Task: Create Card Card0000000248 in Board Board0000000062 in Workspace WS0000000021 in Trello. Create Card Card0000000249 in Board Board0000000063 in Workspace WS0000000021 in Trello. Create Card Card0000000250 in Board Board0000000063 in Workspace WS0000000021 in Trello. Create Card Card0000000251 in Board Board0000000063 in Workspace WS0000000021 in Trello. Create Card Card0000000252 in Board Board0000000063 in Workspace WS0000000021 in Trello
Action: Mouse moved to (422, 442)
Screenshot: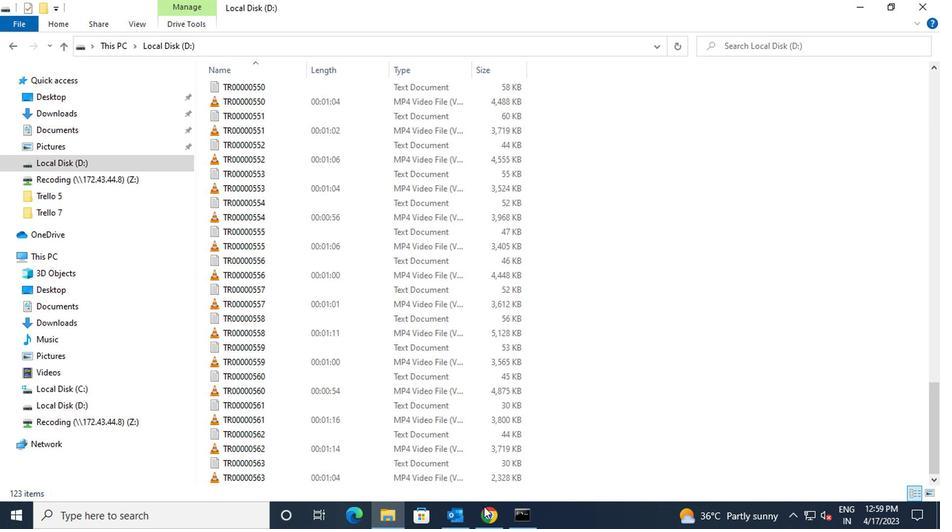 
Action: Mouse pressed left at (422, 442)
Screenshot: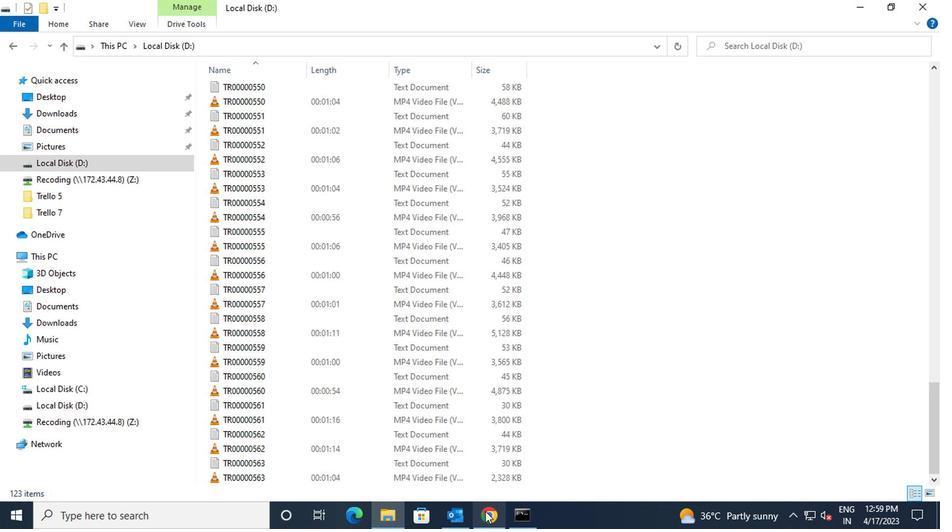 
Action: Mouse moved to (275, 302)
Screenshot: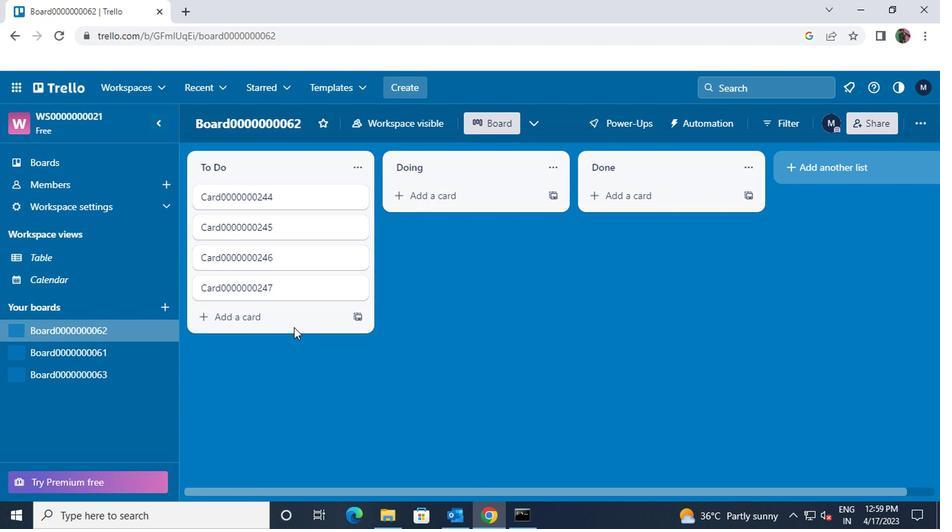 
Action: Mouse pressed left at (275, 302)
Screenshot: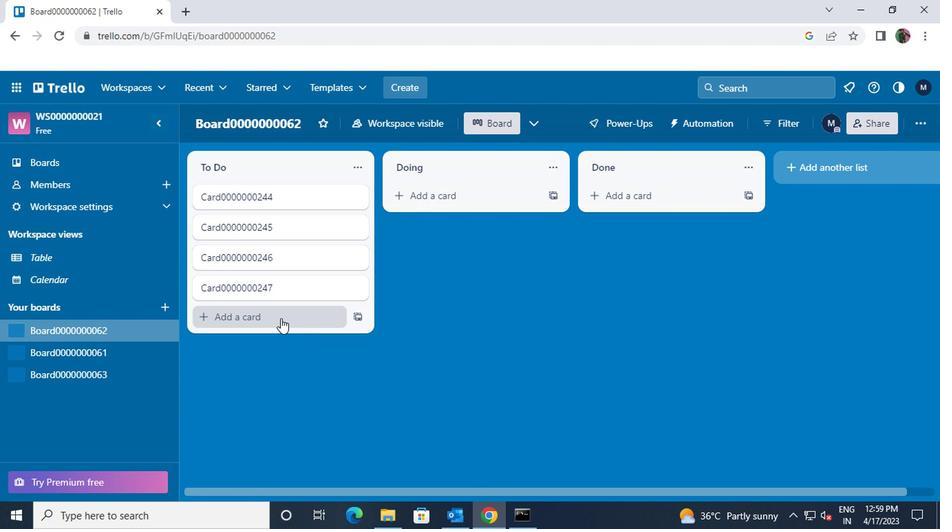 
Action: Key pressed <Key.shift>CARD0000000248
Screenshot: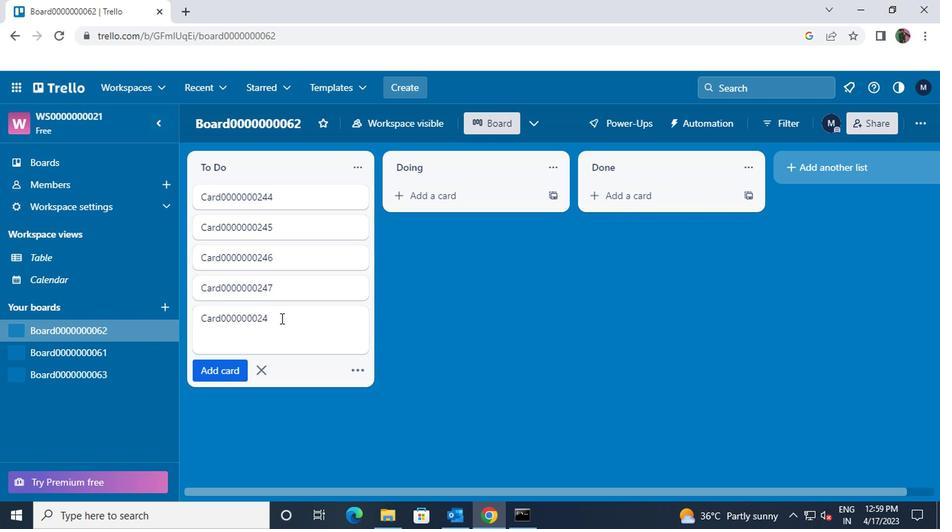 
Action: Mouse moved to (242, 336)
Screenshot: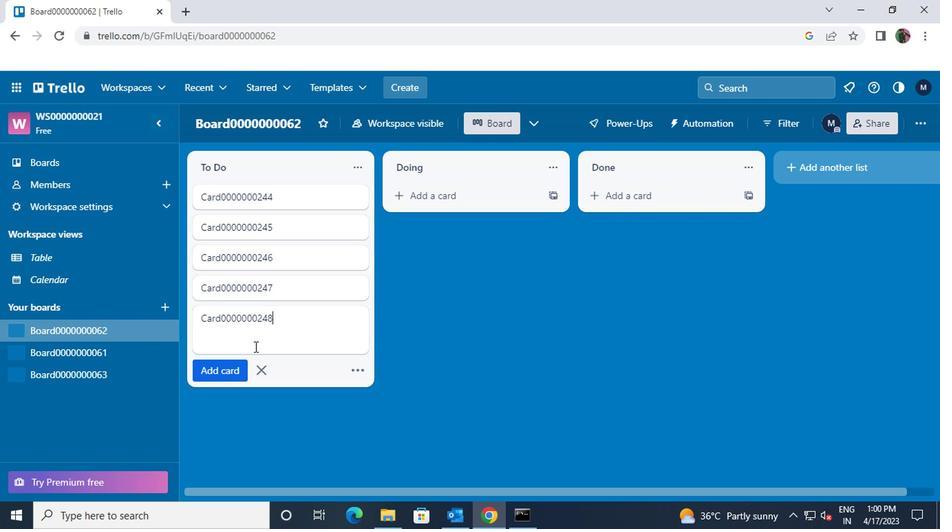 
Action: Mouse pressed left at (242, 336)
Screenshot: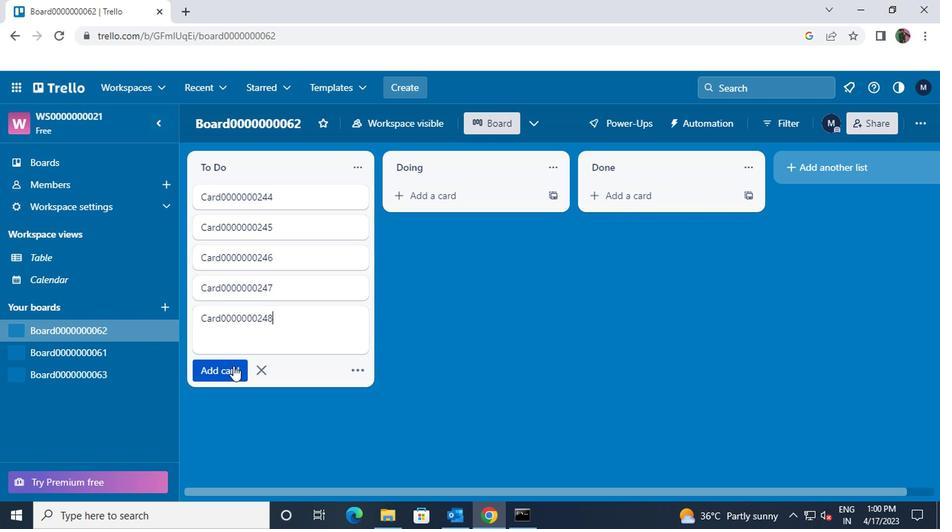 
Action: Mouse moved to (143, 343)
Screenshot: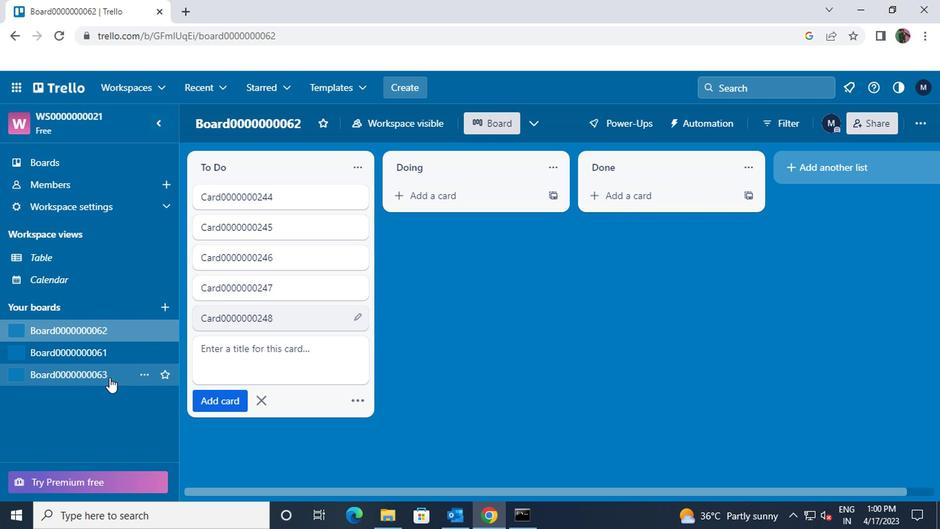 
Action: Mouse pressed left at (143, 343)
Screenshot: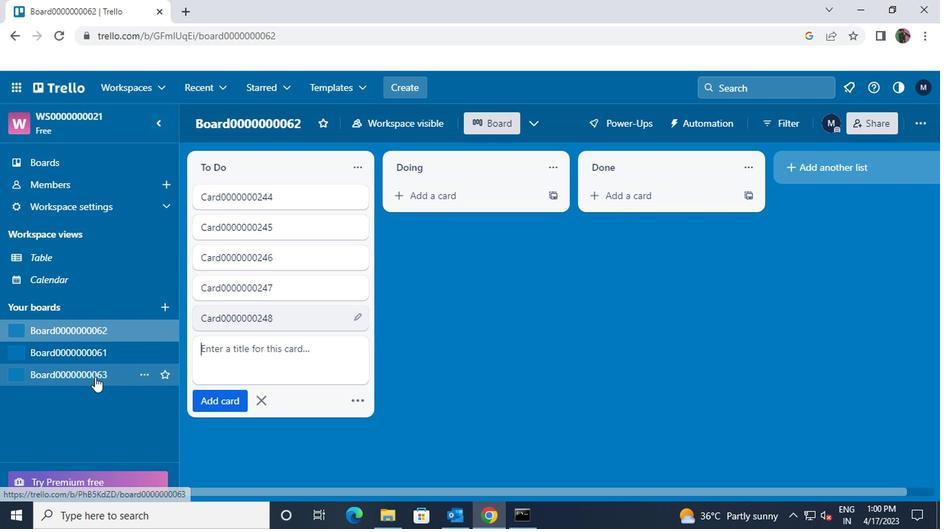
Action: Mouse moved to (230, 212)
Screenshot: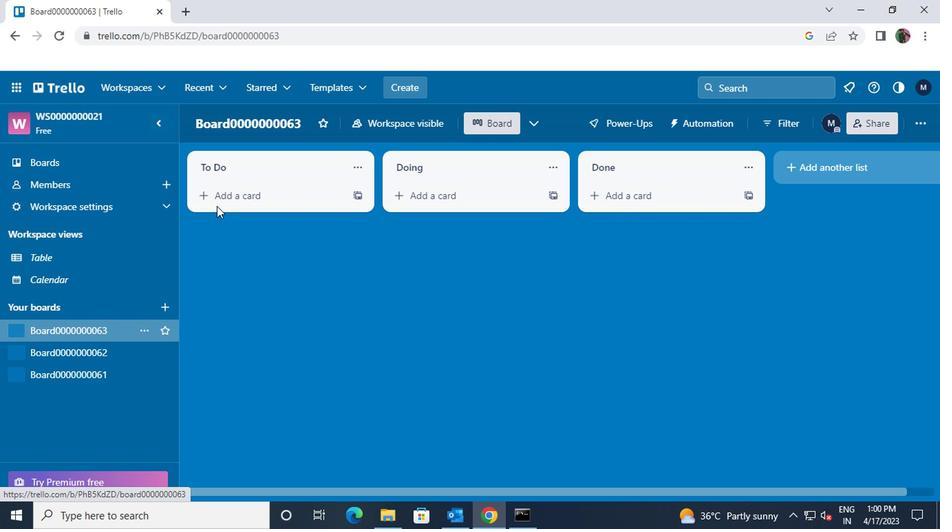
Action: Mouse pressed left at (230, 212)
Screenshot: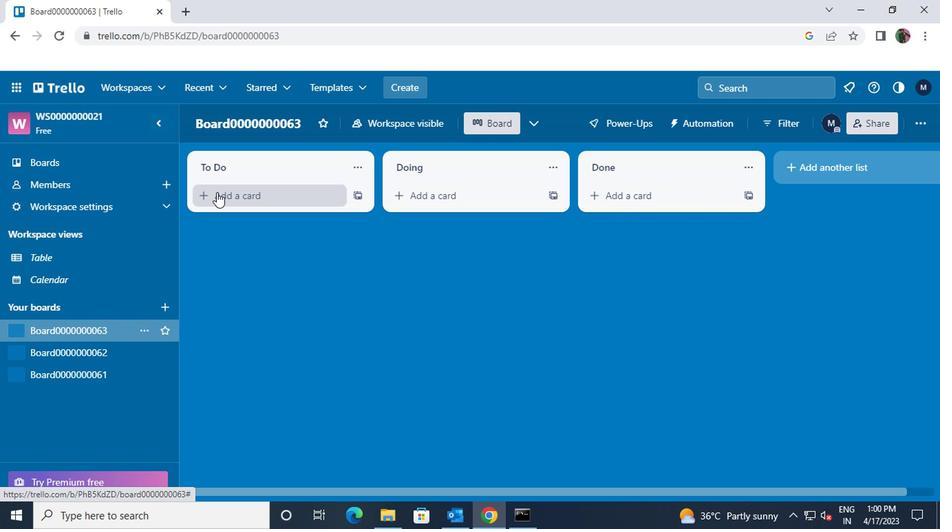 
Action: Key pressed <Key.shift>CARD0000000249
Screenshot: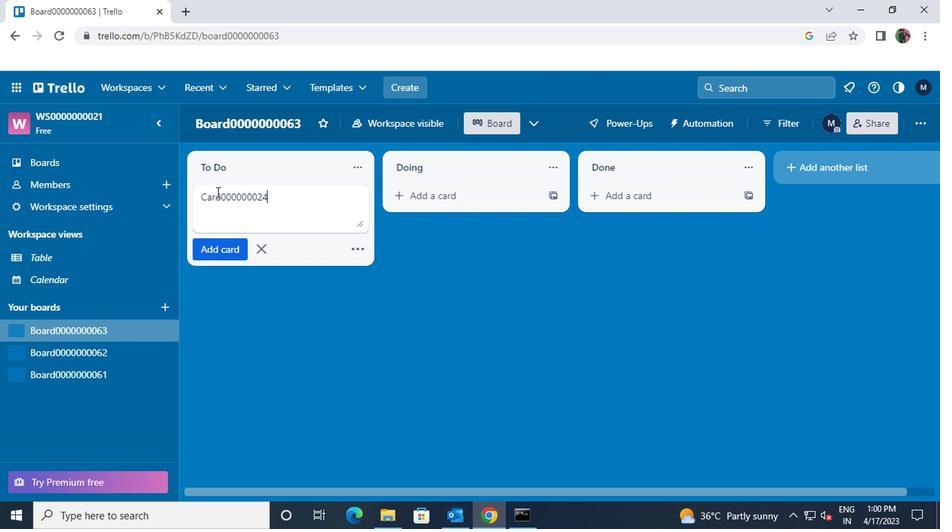
Action: Mouse moved to (239, 251)
Screenshot: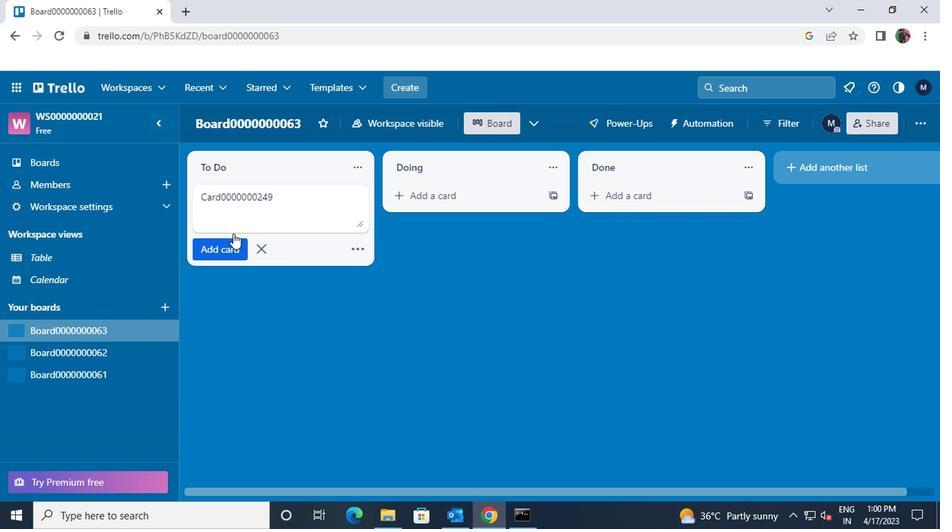 
Action: Mouse pressed left at (239, 251)
Screenshot: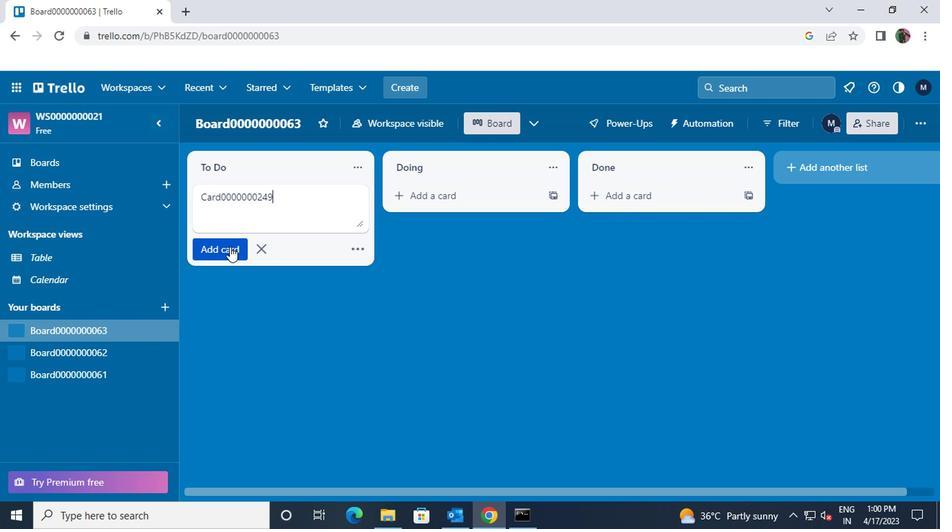 
Action: Mouse moved to (236, 240)
Screenshot: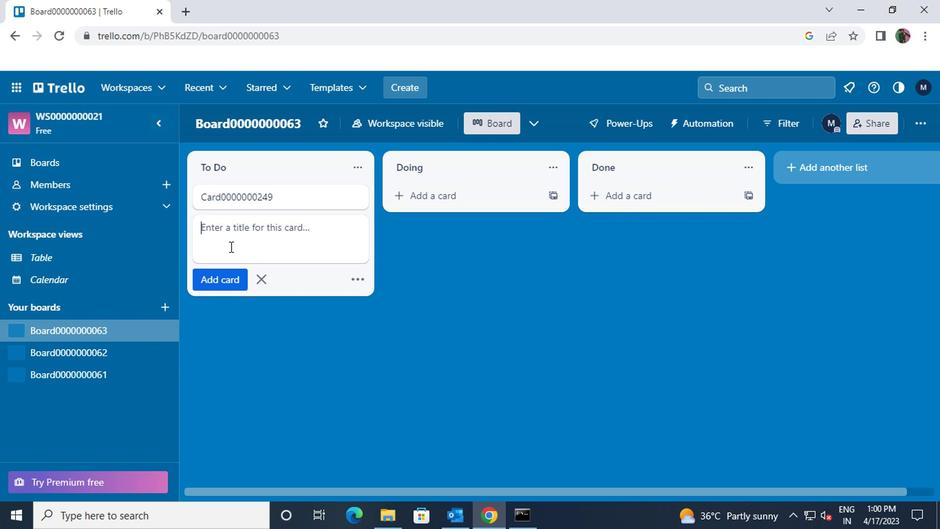 
Action: Key pressed <Key.shift>CARD0000000250
Screenshot: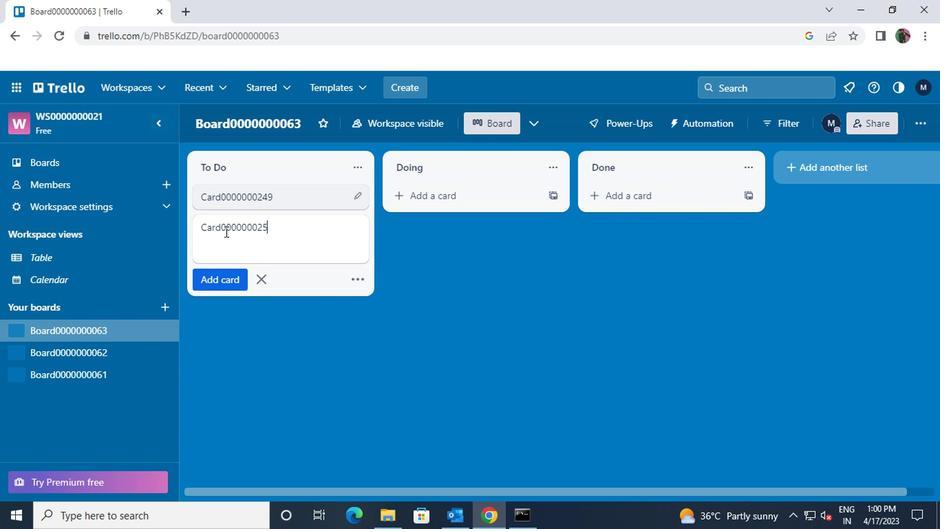 
Action: Mouse moved to (235, 269)
Screenshot: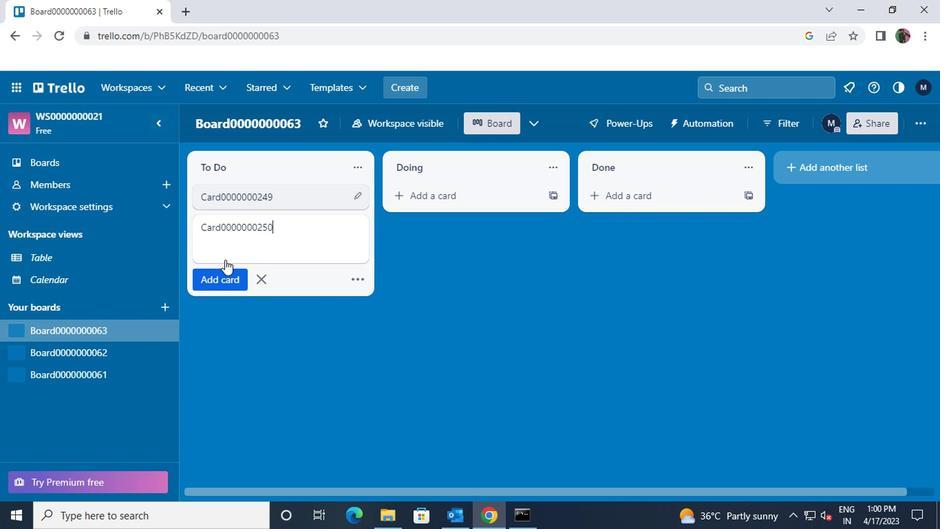 
Action: Mouse pressed left at (235, 269)
Screenshot: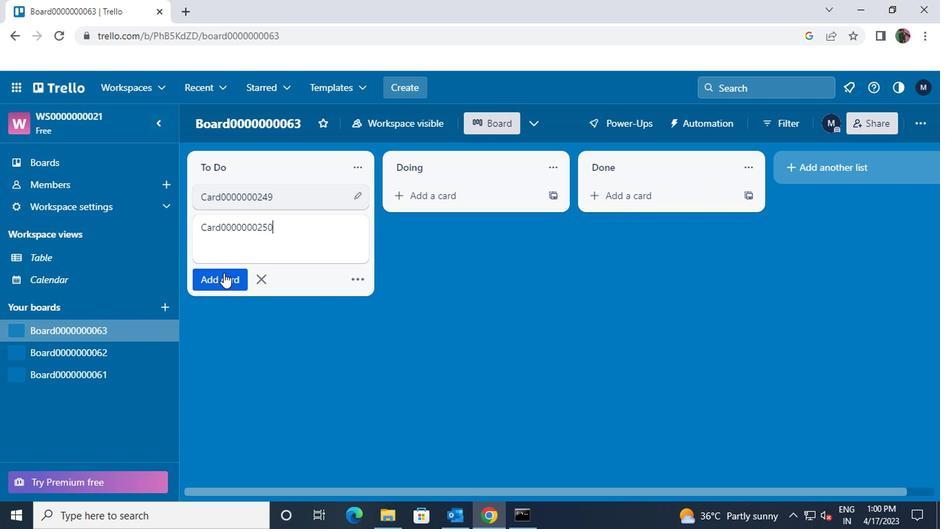 
Action: Mouse moved to (233, 254)
Screenshot: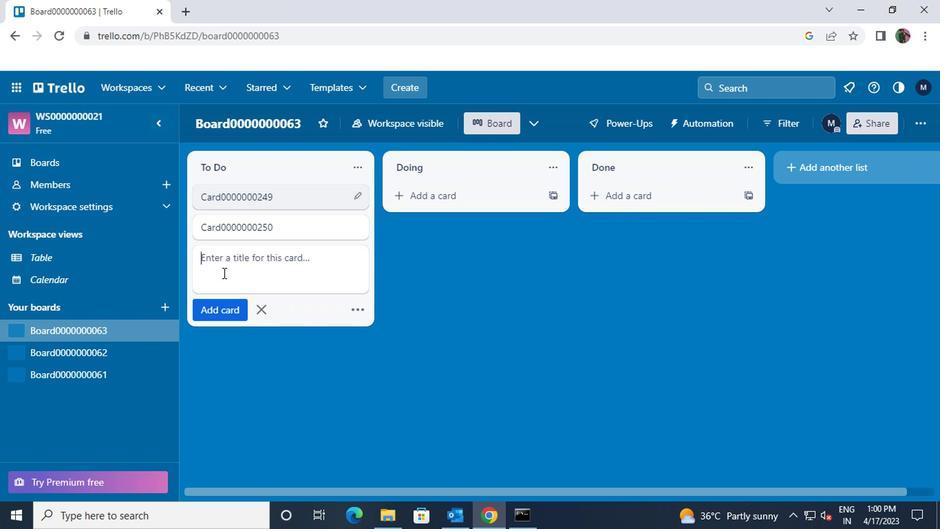 
Action: Mouse pressed left at (233, 254)
Screenshot: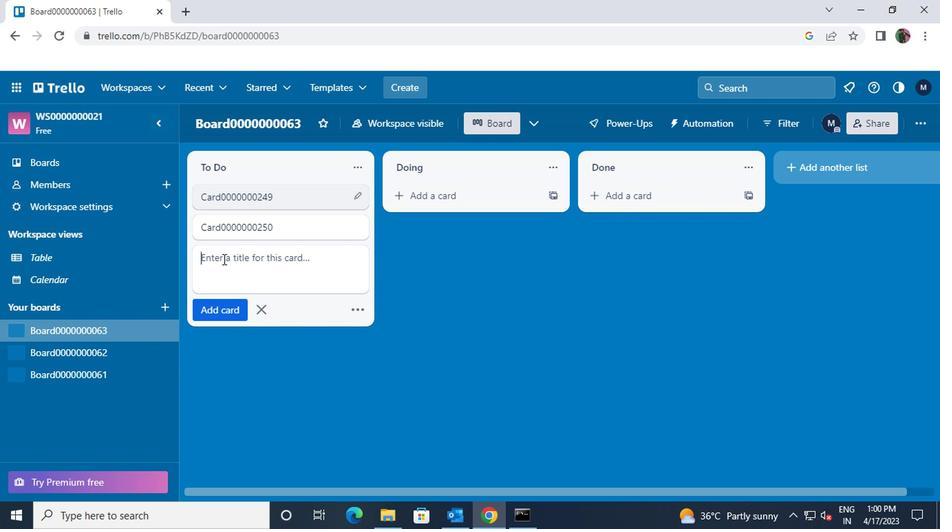 
Action: Key pressed <Key.shift>CARD0000000251
Screenshot: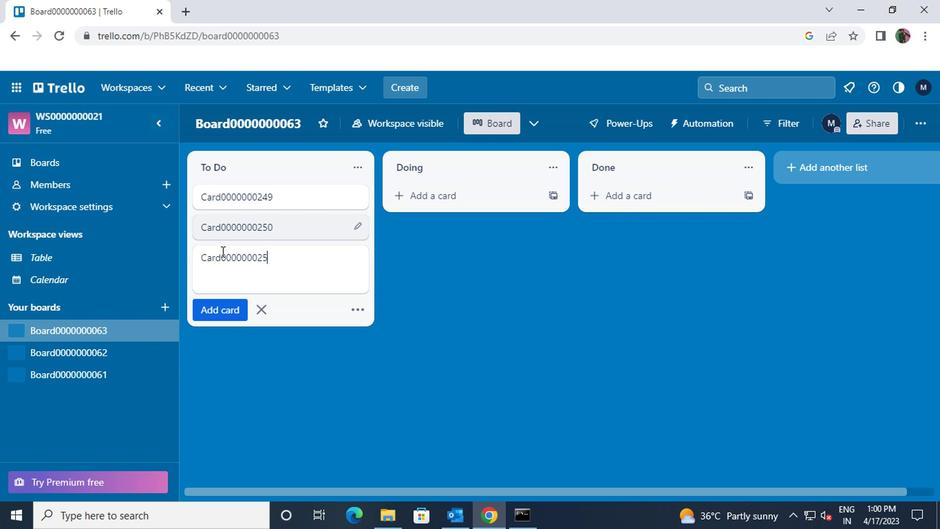 
Action: Mouse moved to (229, 292)
Screenshot: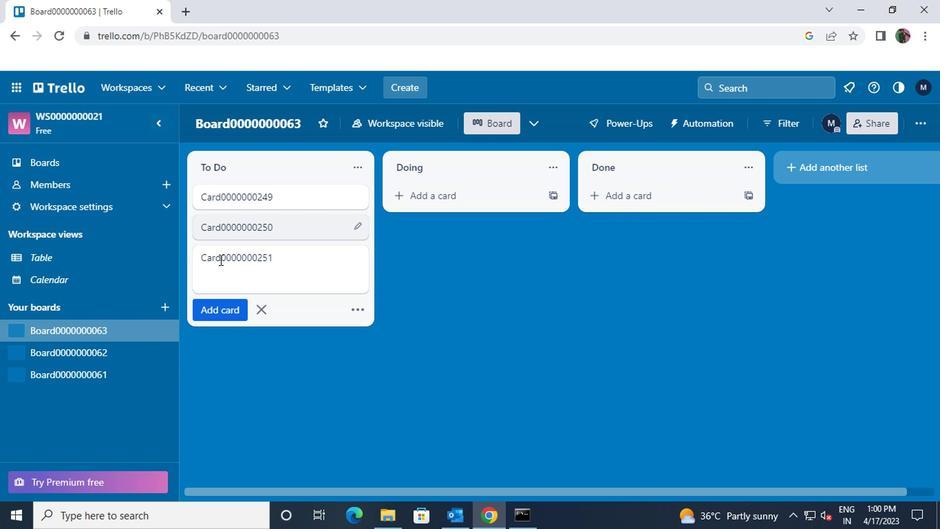
Action: Mouse pressed left at (229, 292)
Screenshot: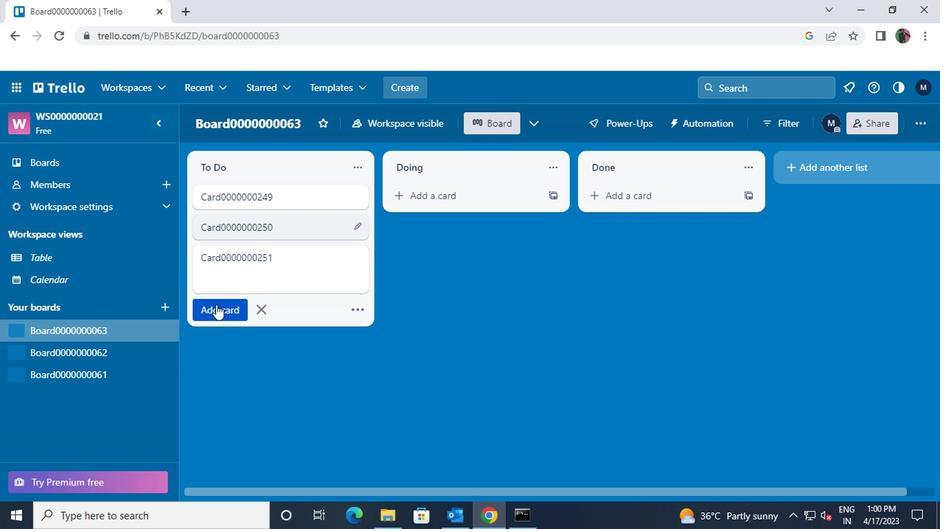 
Action: Mouse moved to (229, 287)
Screenshot: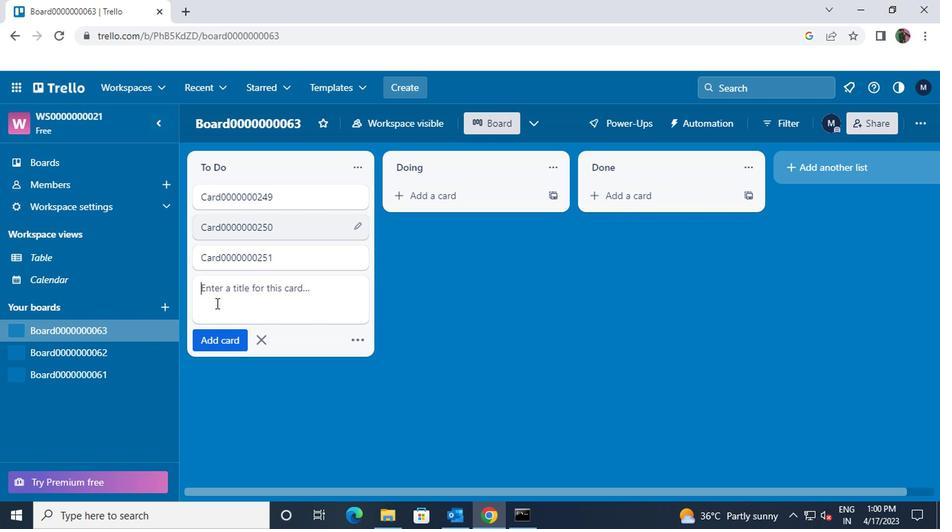 
Action: Mouse pressed left at (229, 287)
Screenshot: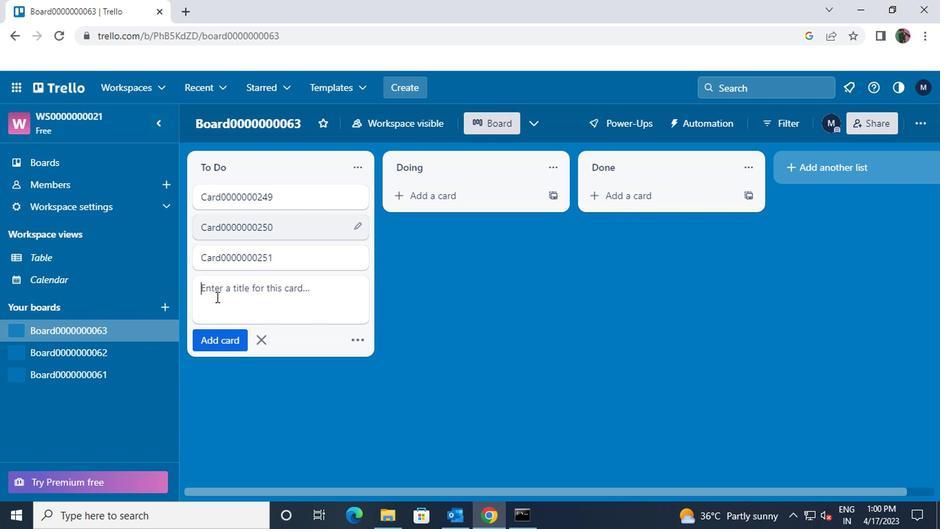 
Action: Key pressed CARD0000000252
Screenshot: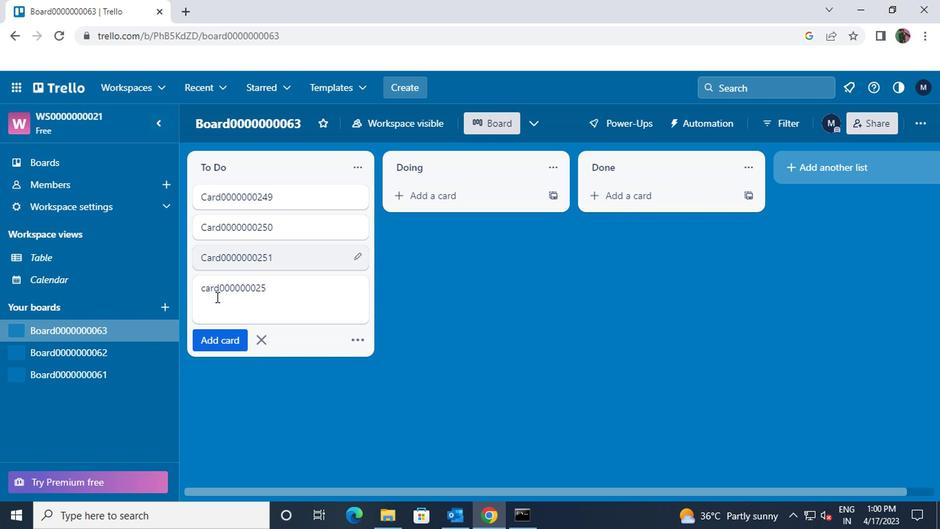 
Action: Mouse moved to (240, 317)
Screenshot: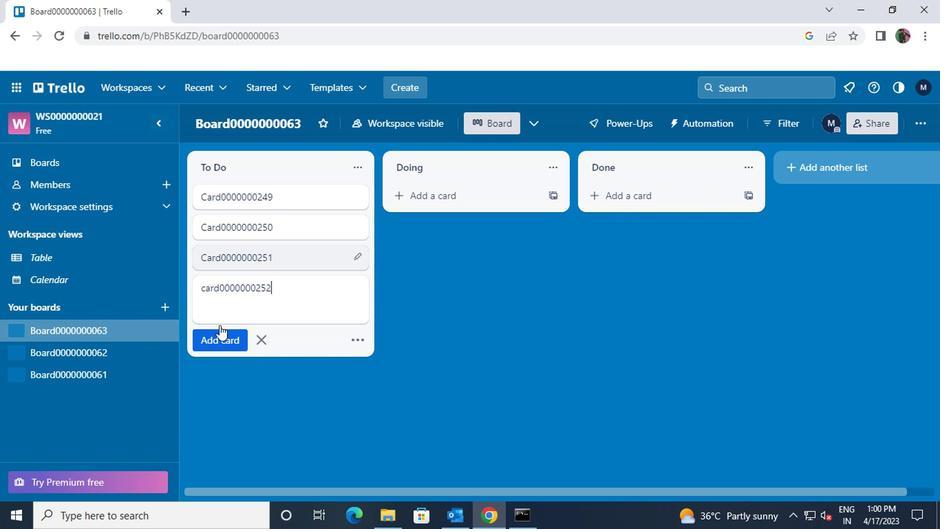 
Action: Mouse pressed left at (240, 317)
Screenshot: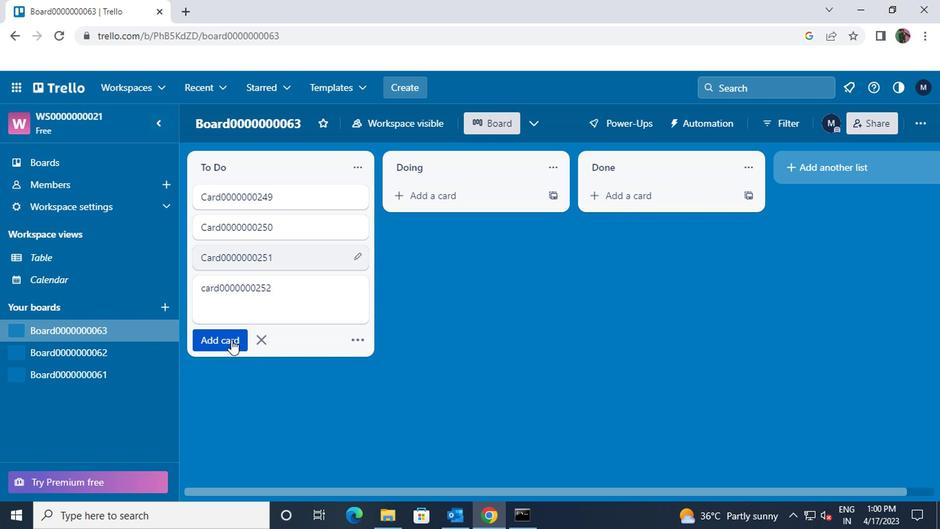 
